 Task: Create ChildIssue0000000306 as Child Issue of Issue Issue0000000153 in Backlog  in Scrum Project Project0000000031 in Jira. Create ChildIssue0000000307 as Child Issue of Issue Issue0000000154 in Backlog  in Scrum Project Project0000000031 in Jira. Create ChildIssue0000000308 as Child Issue of Issue Issue0000000154 in Backlog  in Scrum Project Project0000000031 in Jira. Create ChildIssue0000000309 as Child Issue of Issue Issue0000000155 in Backlog  in Scrum Project Project0000000031 in Jira. Create ChildIssue0000000310 as Child Issue of Issue Issue0000000155 in Backlog  in Scrum Project Project0000000031 in Jira
Action: Mouse moved to (482, 295)
Screenshot: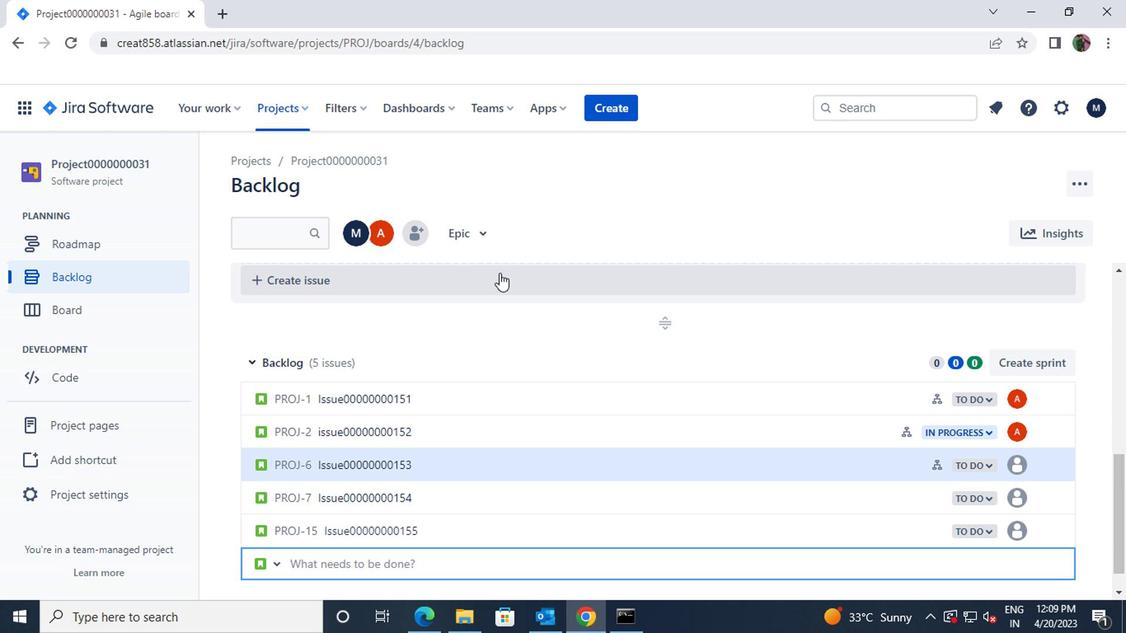 
Action: Mouse scrolled (482, 295) with delta (0, 0)
Screenshot: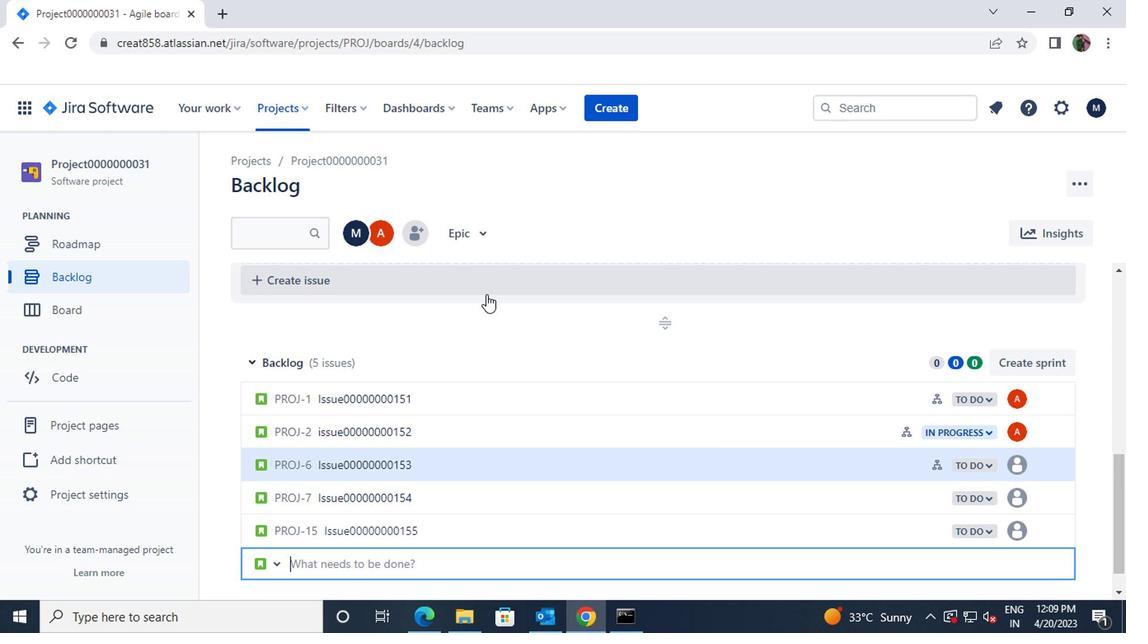 
Action: Mouse scrolled (482, 295) with delta (0, 0)
Screenshot: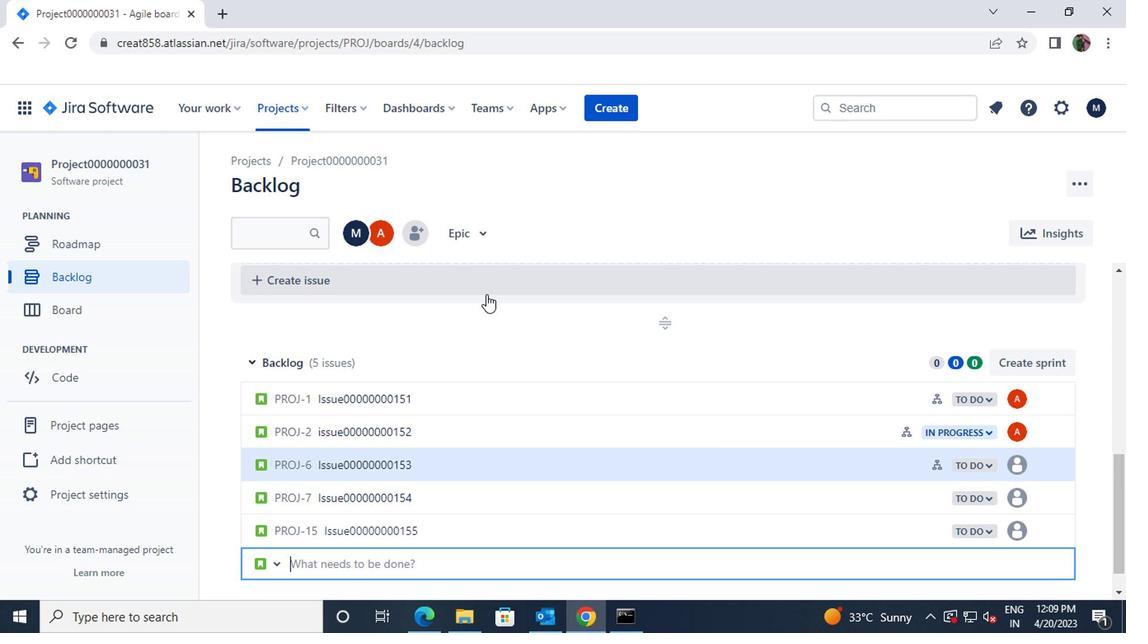 
Action: Mouse moved to (693, 428)
Screenshot: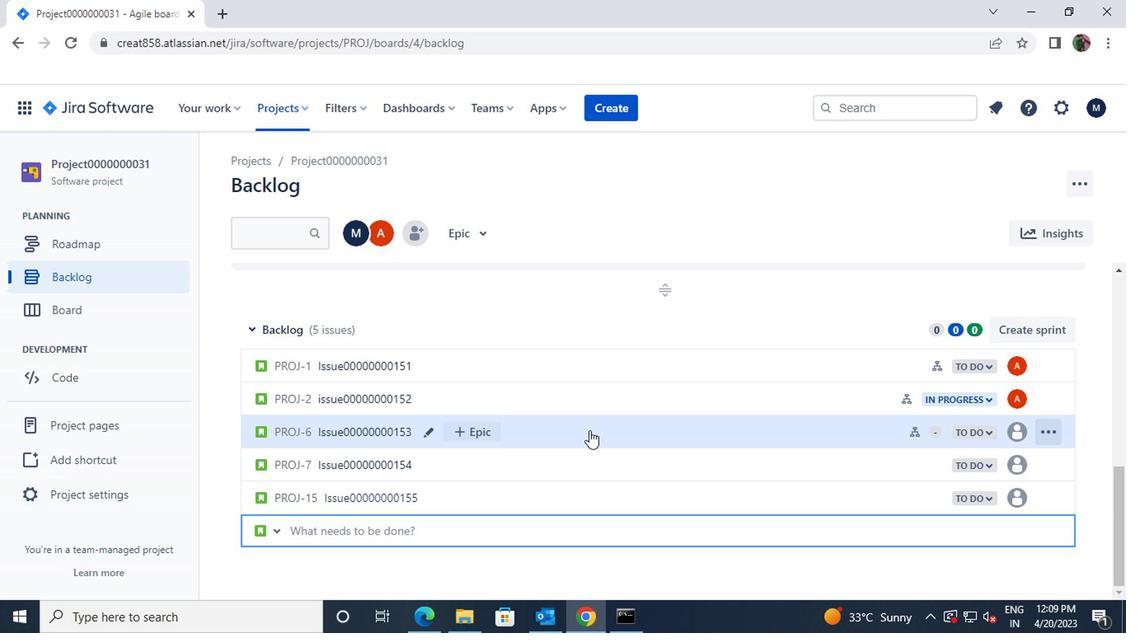 
Action: Mouse pressed left at (693, 428)
Screenshot: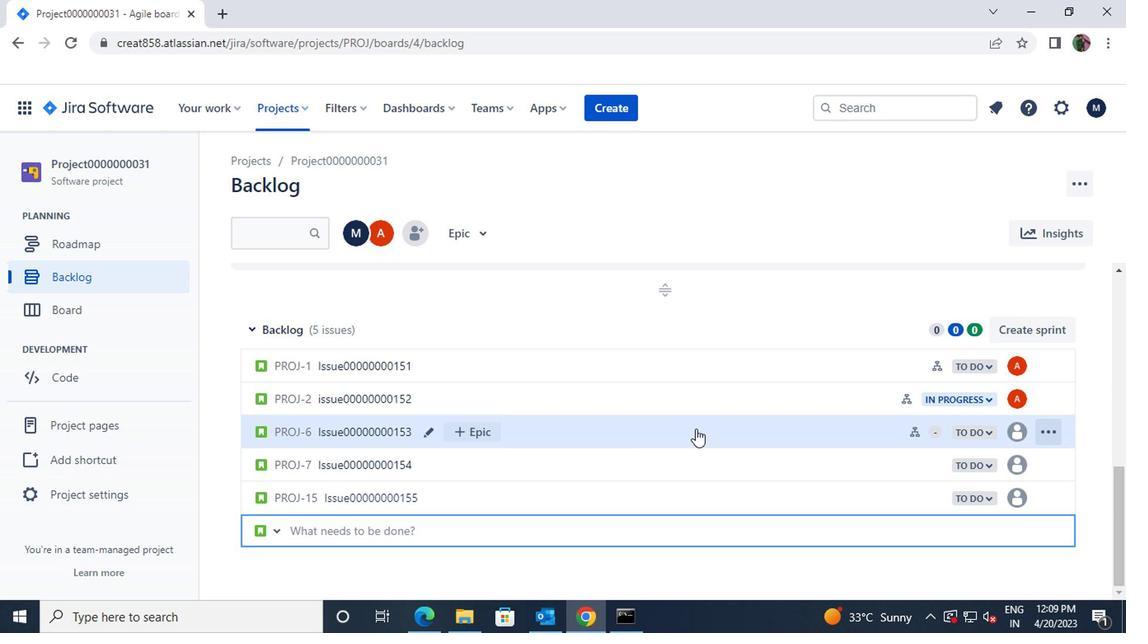 
Action: Mouse moved to (835, 364)
Screenshot: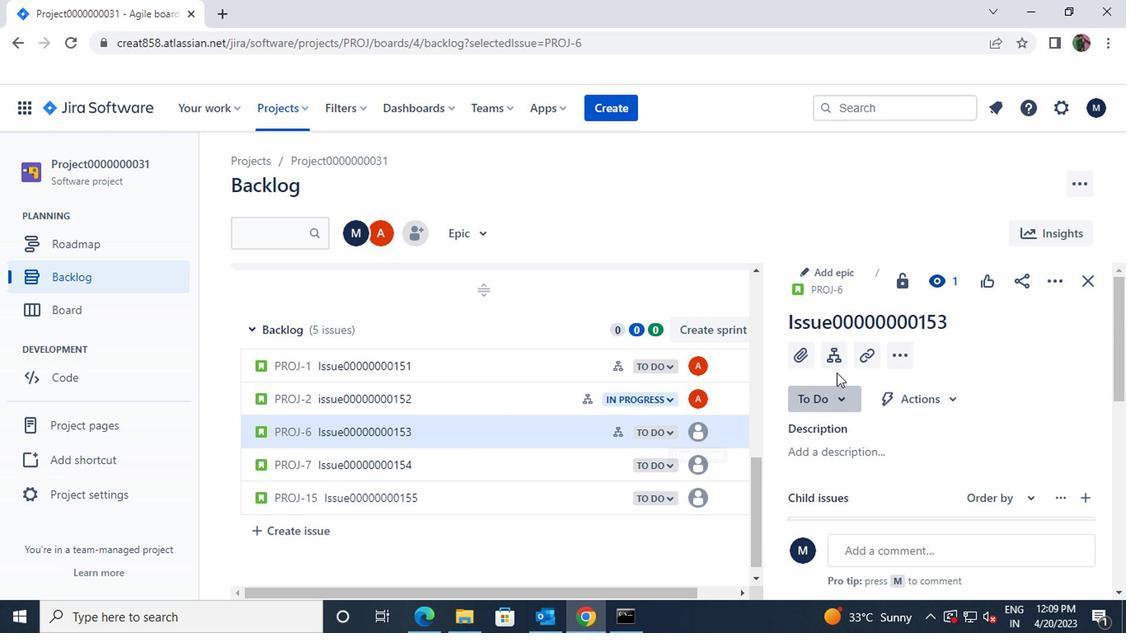 
Action: Mouse pressed left at (835, 364)
Screenshot: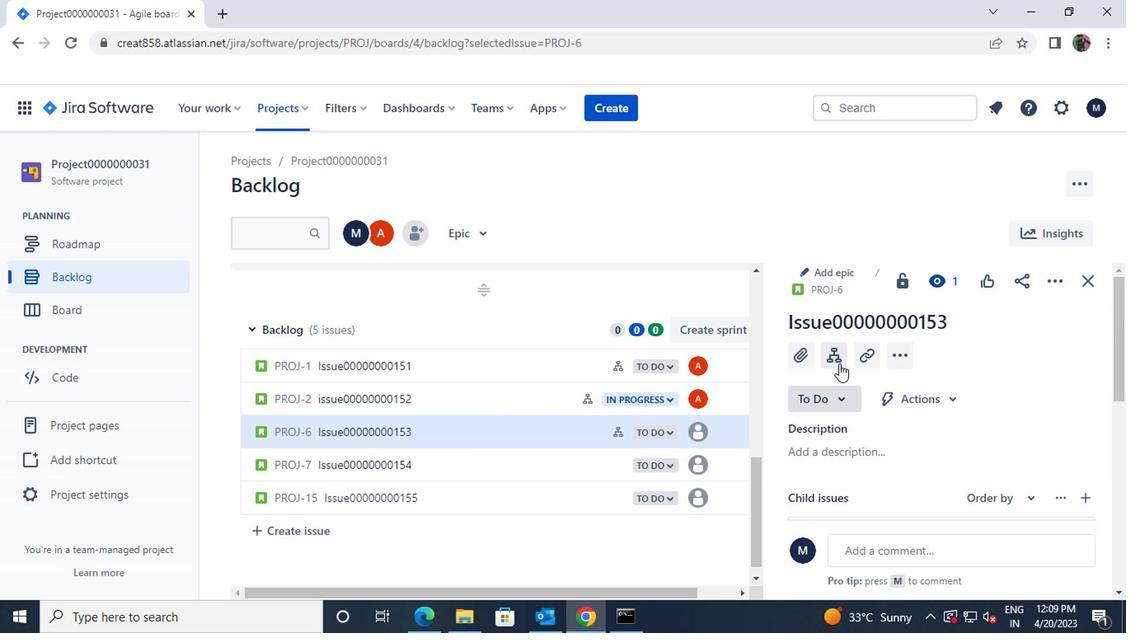 
Action: Mouse moved to (828, 412)
Screenshot: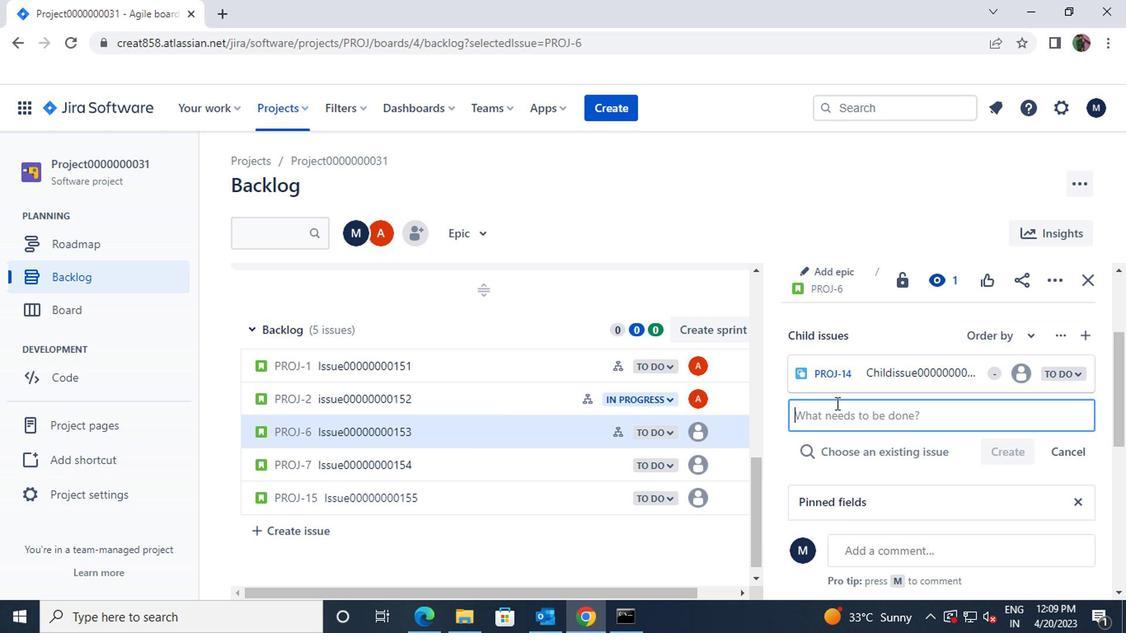 
Action: Mouse pressed left at (828, 412)
Screenshot: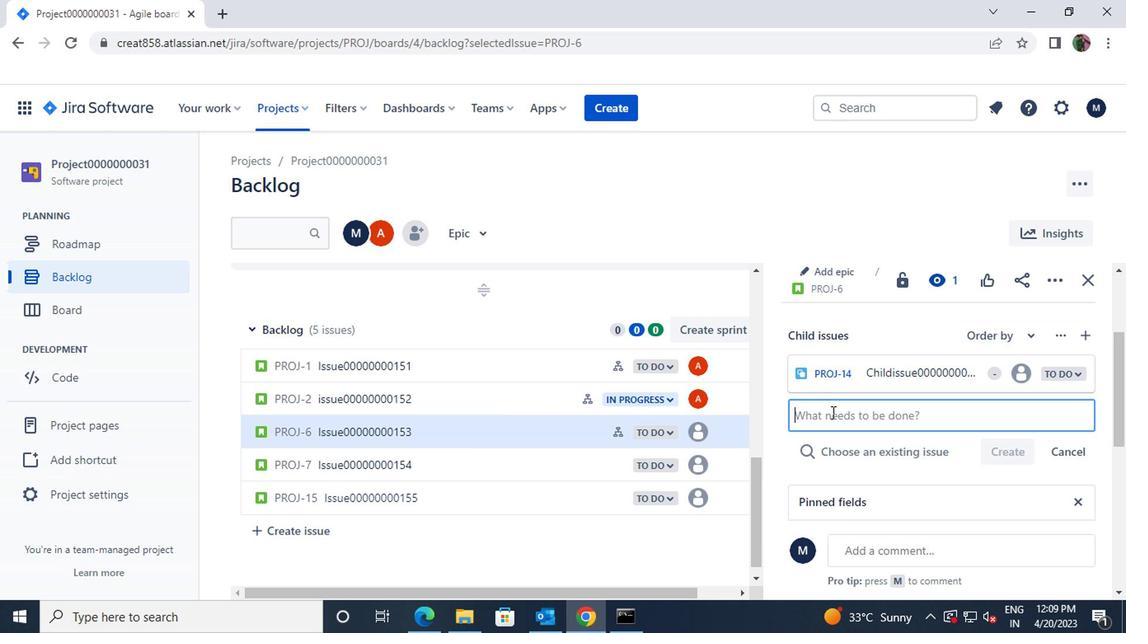 
Action: Key pressed <Key.shift>CHILDISSUE00000000306<Key.enter>
Screenshot: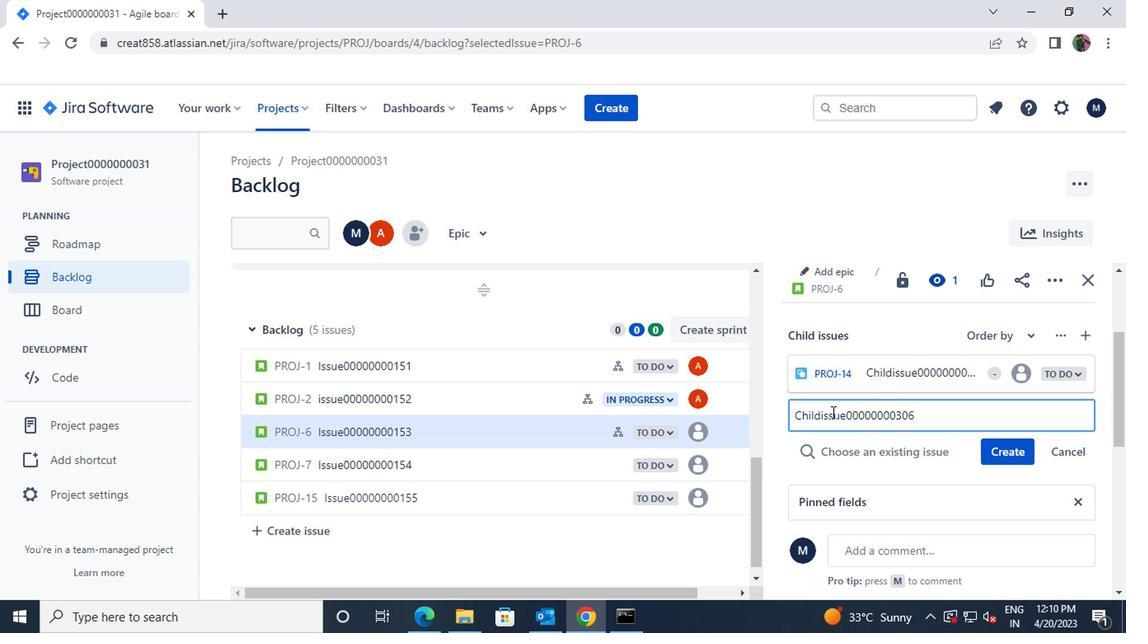 
Action: Mouse moved to (847, 459)
Screenshot: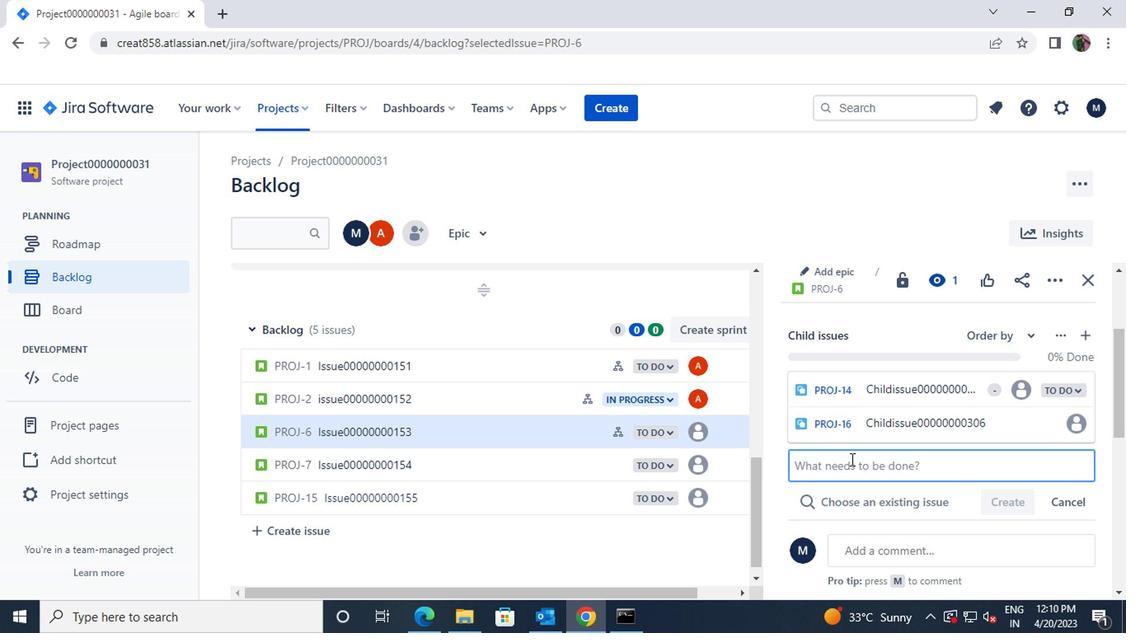 
Action: Mouse pressed left at (847, 459)
Screenshot: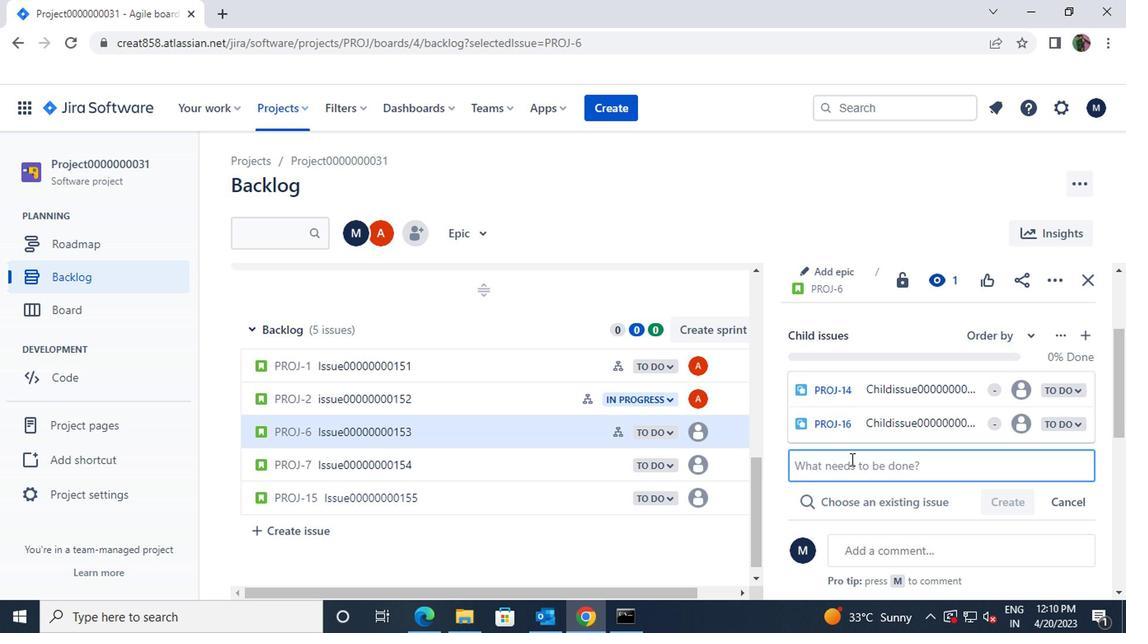 
Action: Key pressed <Key.shift>CHILDISSUE00000000307
Screenshot: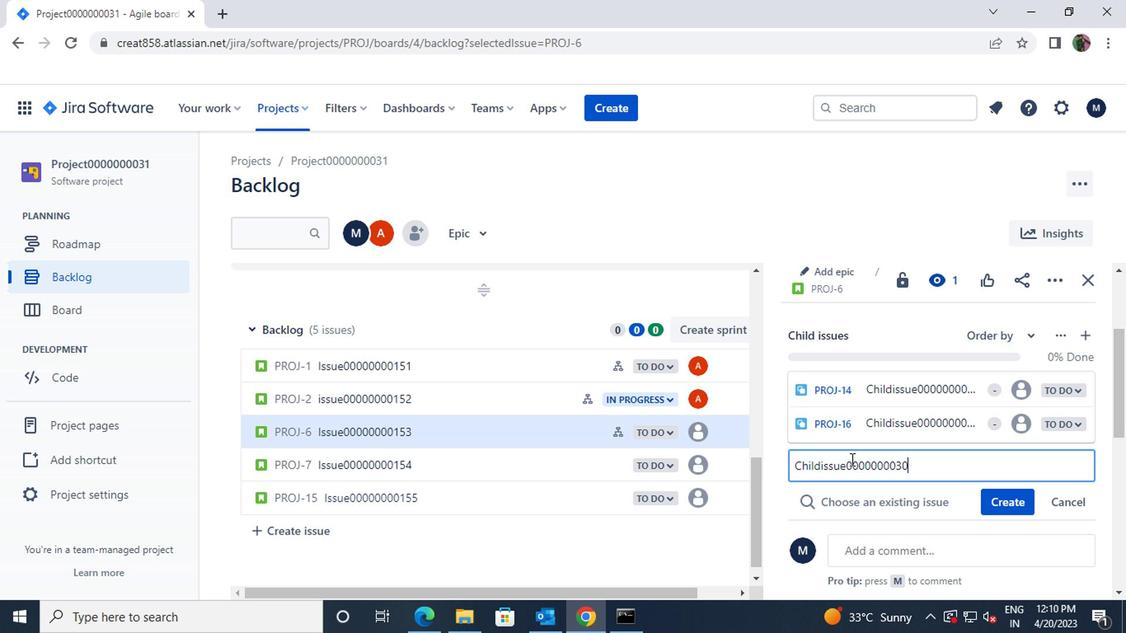 
Action: Mouse moved to (989, 499)
Screenshot: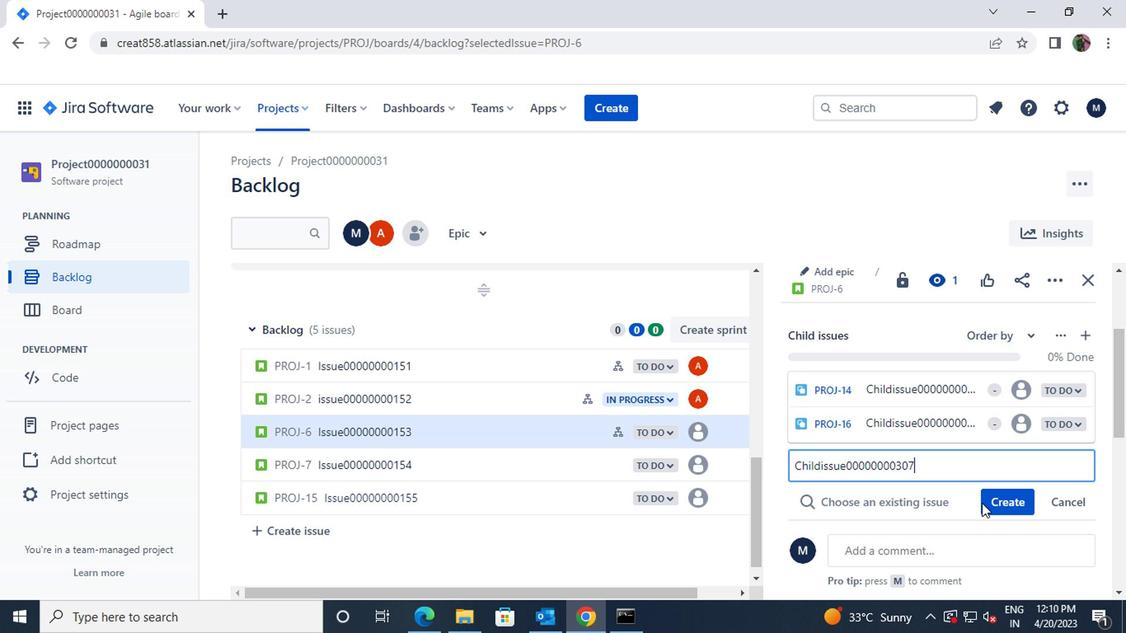 
Action: Mouse pressed left at (989, 499)
Screenshot: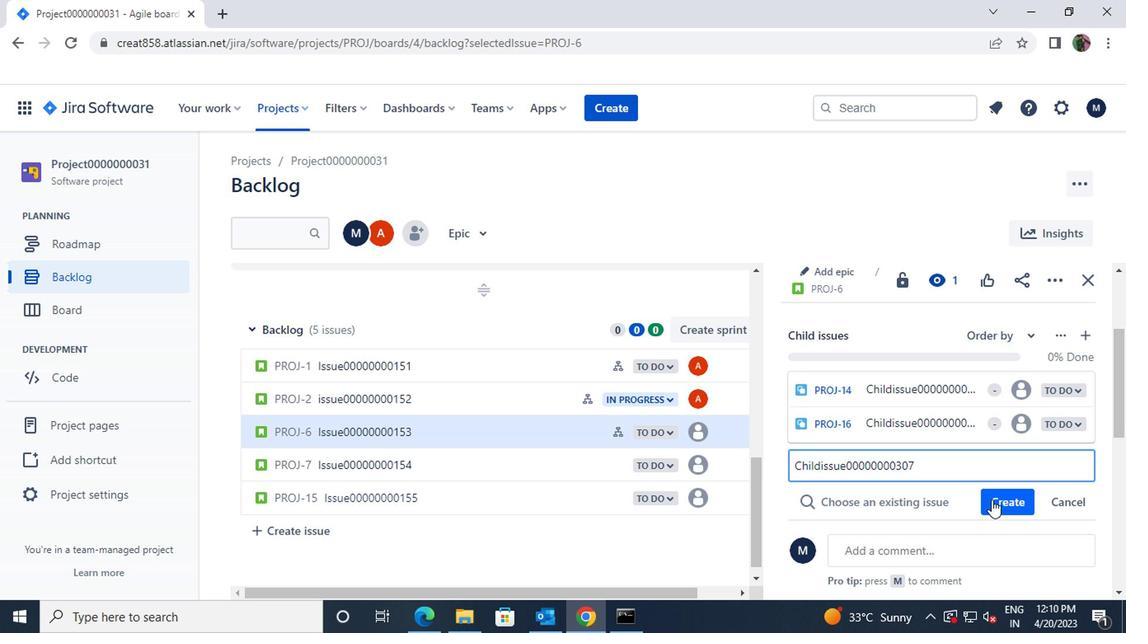 
Action: Mouse moved to (483, 464)
Screenshot: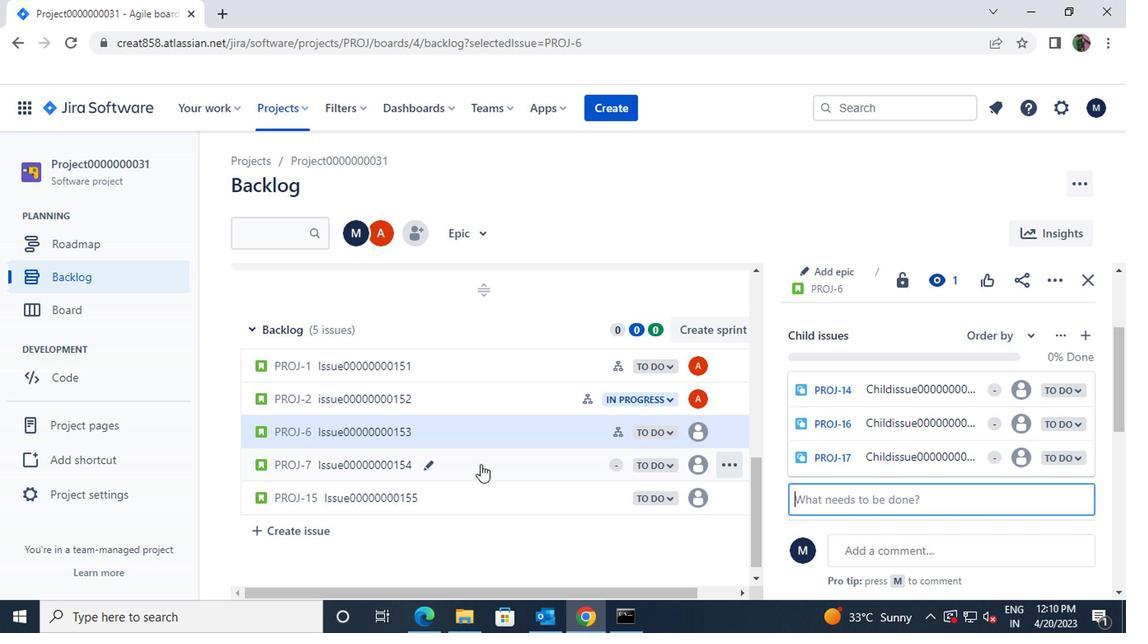 
Action: Mouse pressed left at (483, 464)
Screenshot: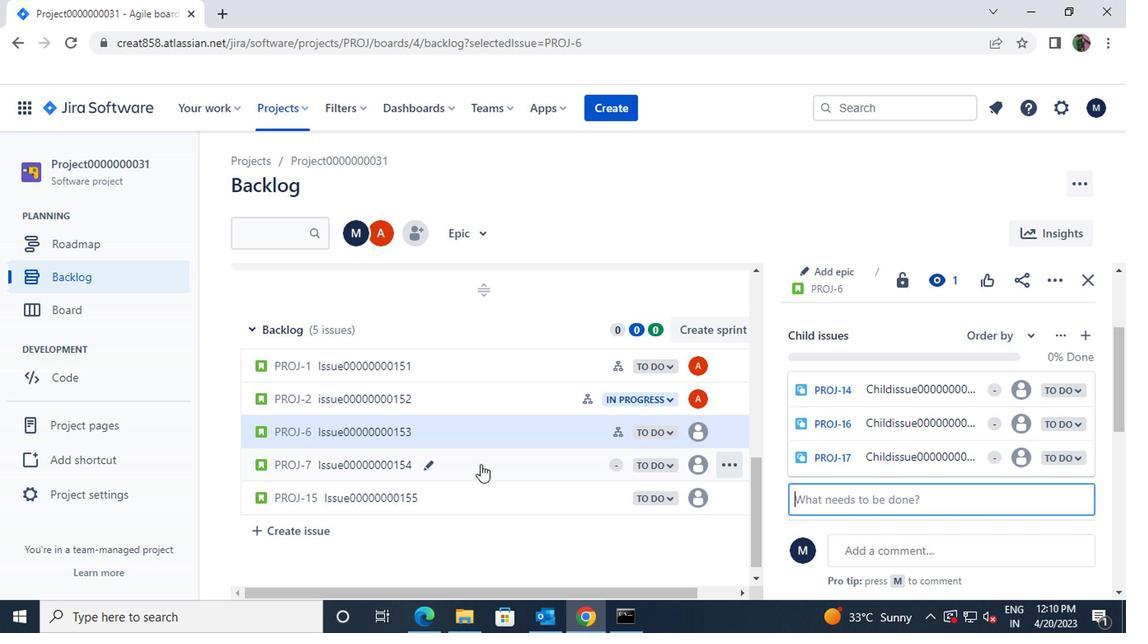
Action: Mouse moved to (829, 350)
Screenshot: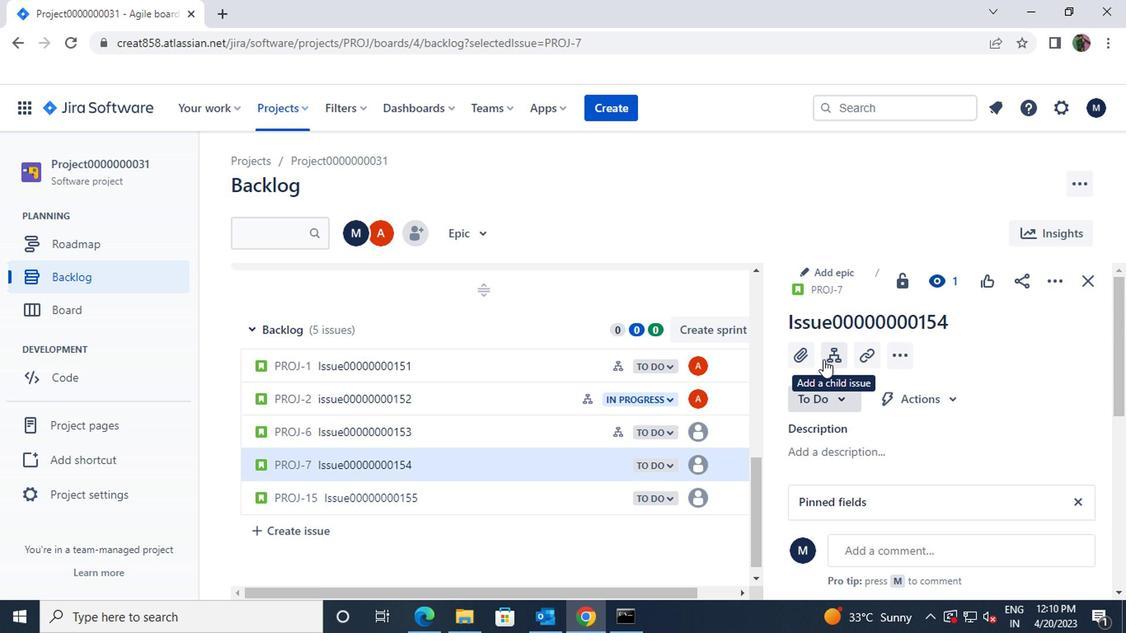 
Action: Mouse pressed left at (829, 350)
Screenshot: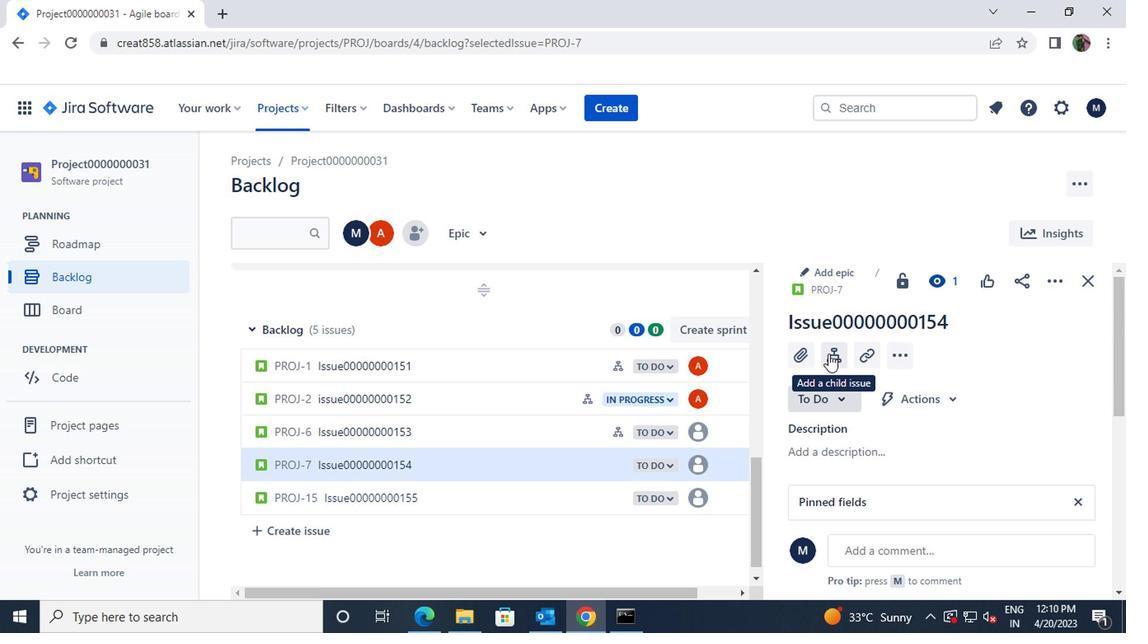 
Action: Mouse moved to (832, 418)
Screenshot: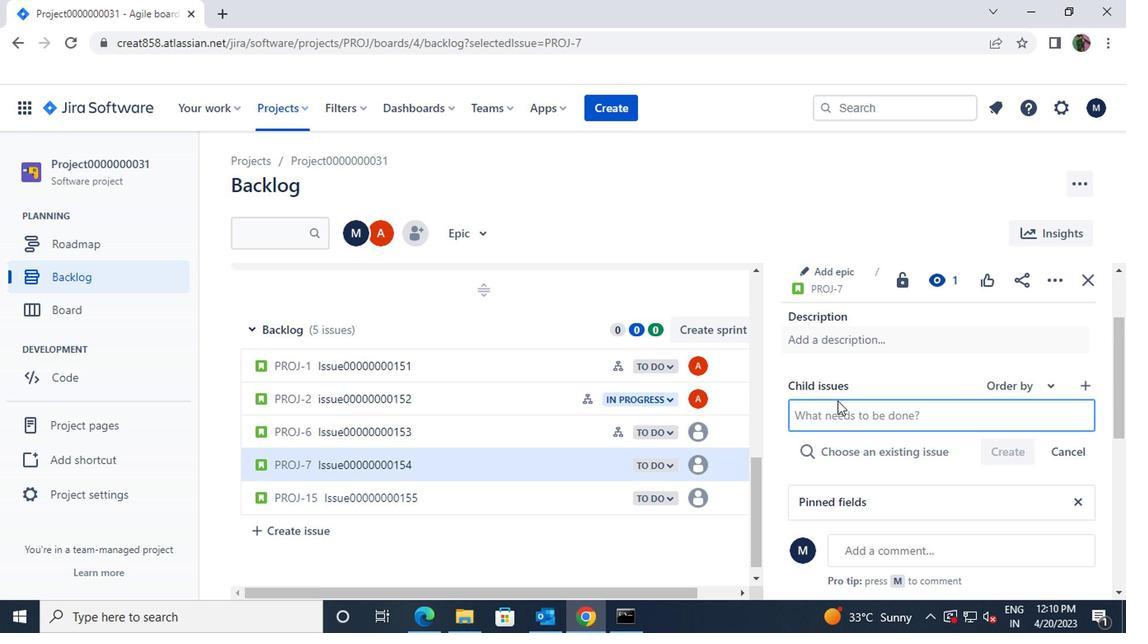 
Action: Mouse pressed left at (832, 418)
Screenshot: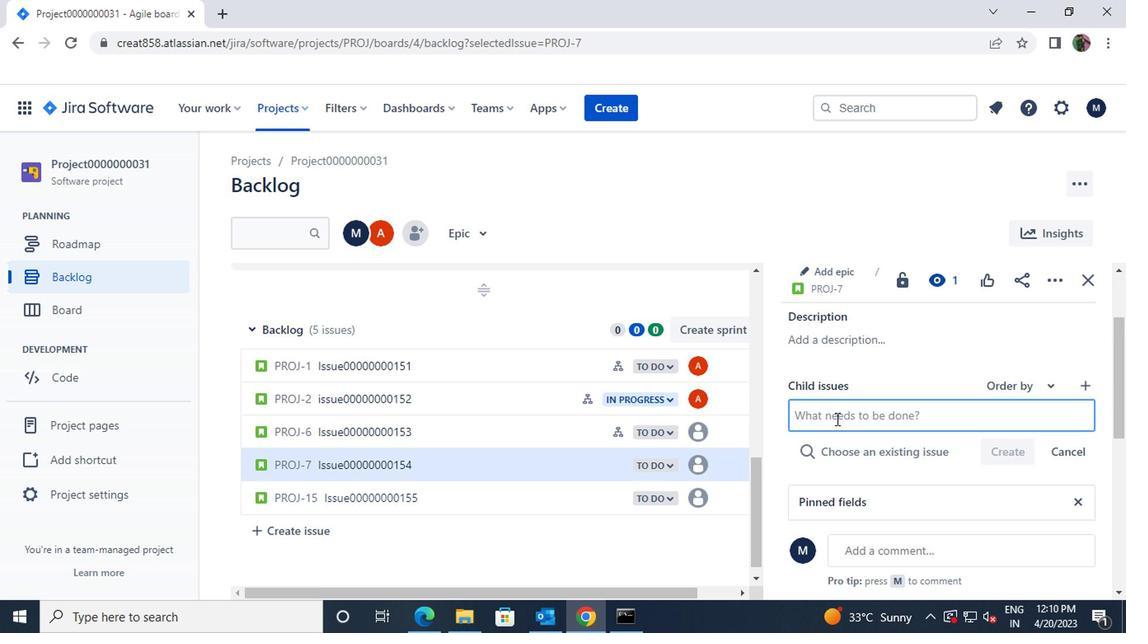 
Action: Mouse moved to (830, 422)
Screenshot: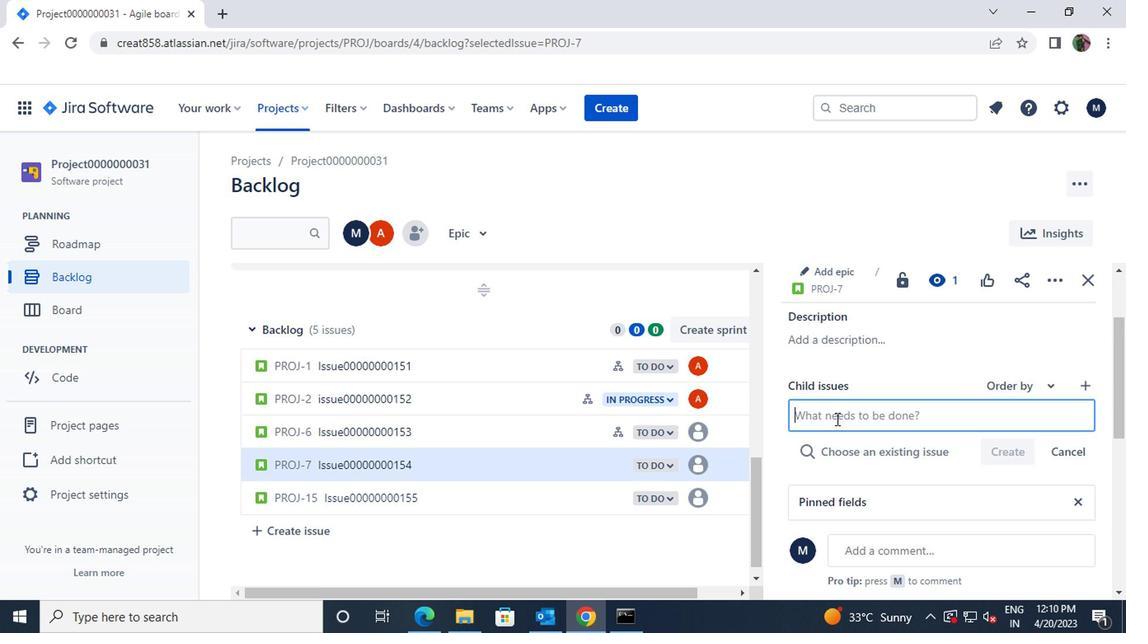 
Action: Key pressed <Key.shift>CHILDISSUE00000000308
Screenshot: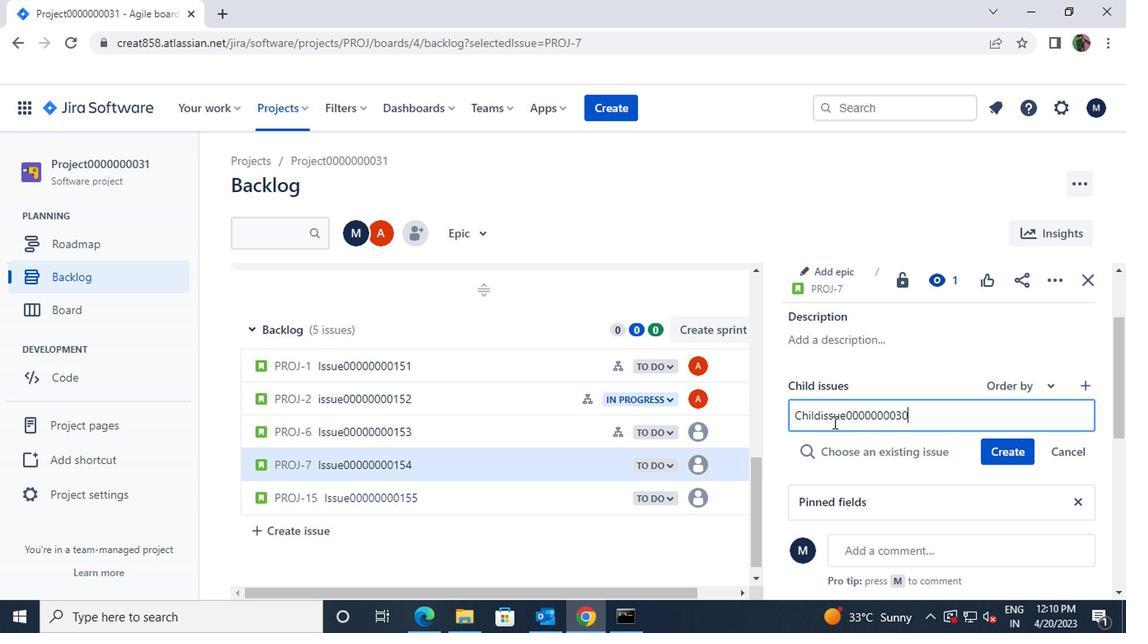 
Action: Mouse moved to (1005, 455)
Screenshot: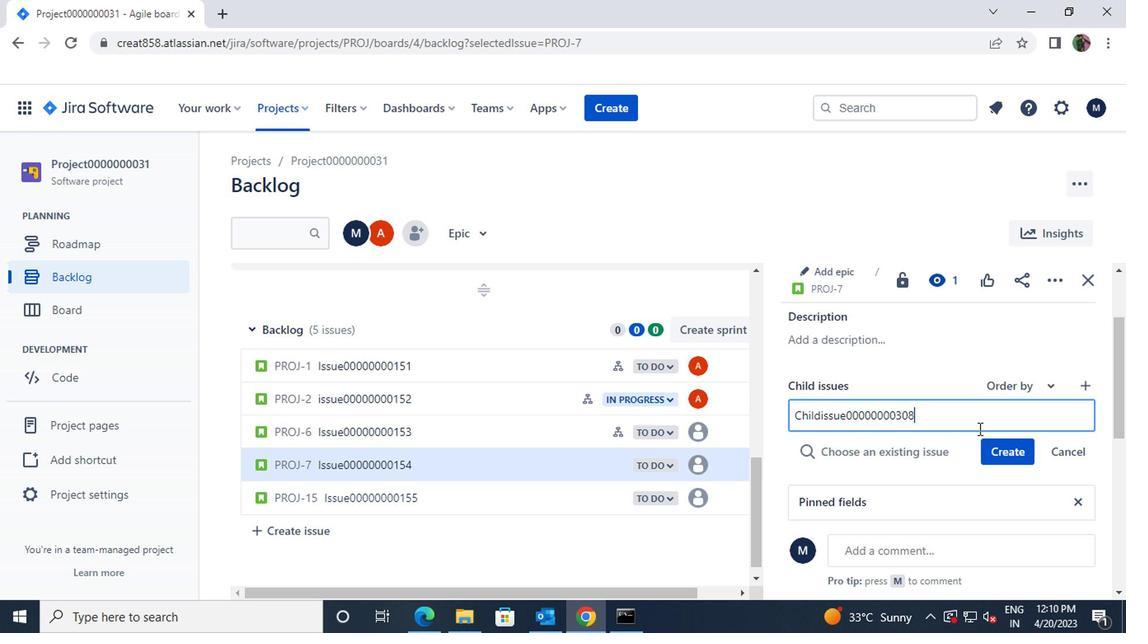 
Action: Mouse pressed left at (1005, 455)
Screenshot: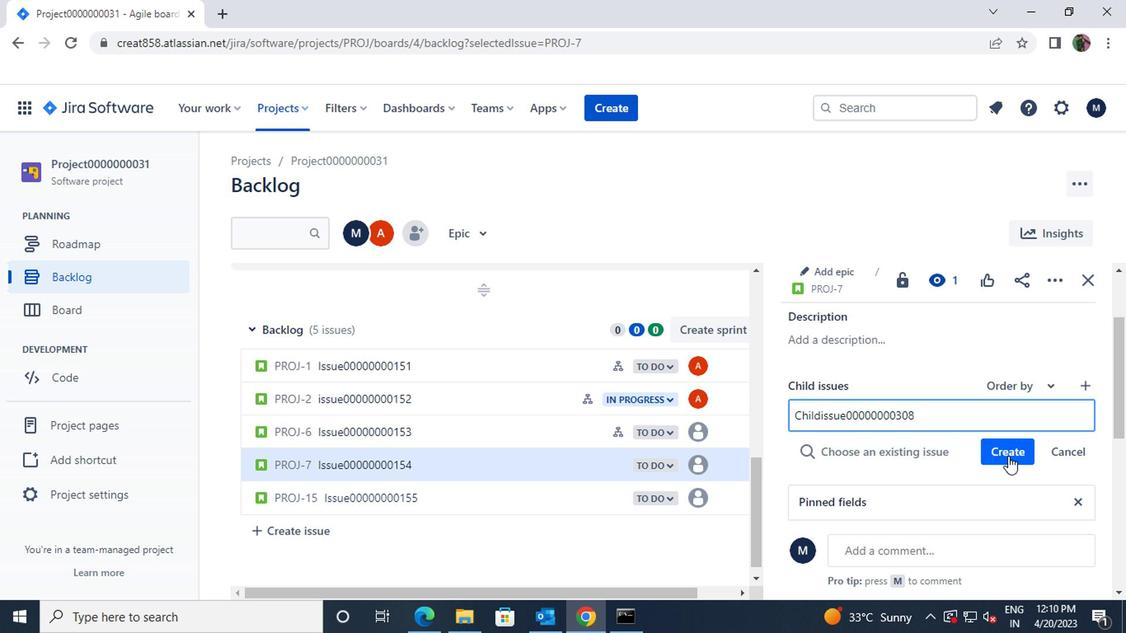 
Action: Mouse moved to (990, 459)
Screenshot: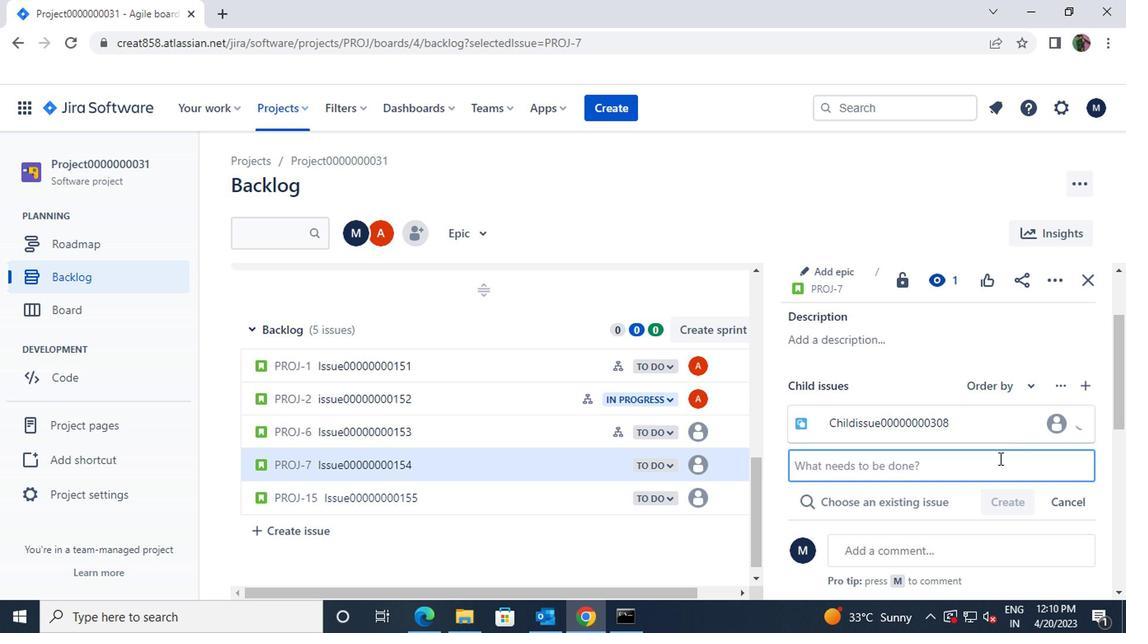 
Action: Key pressed <Key.shift>CHILDISSUE00000000309
Screenshot: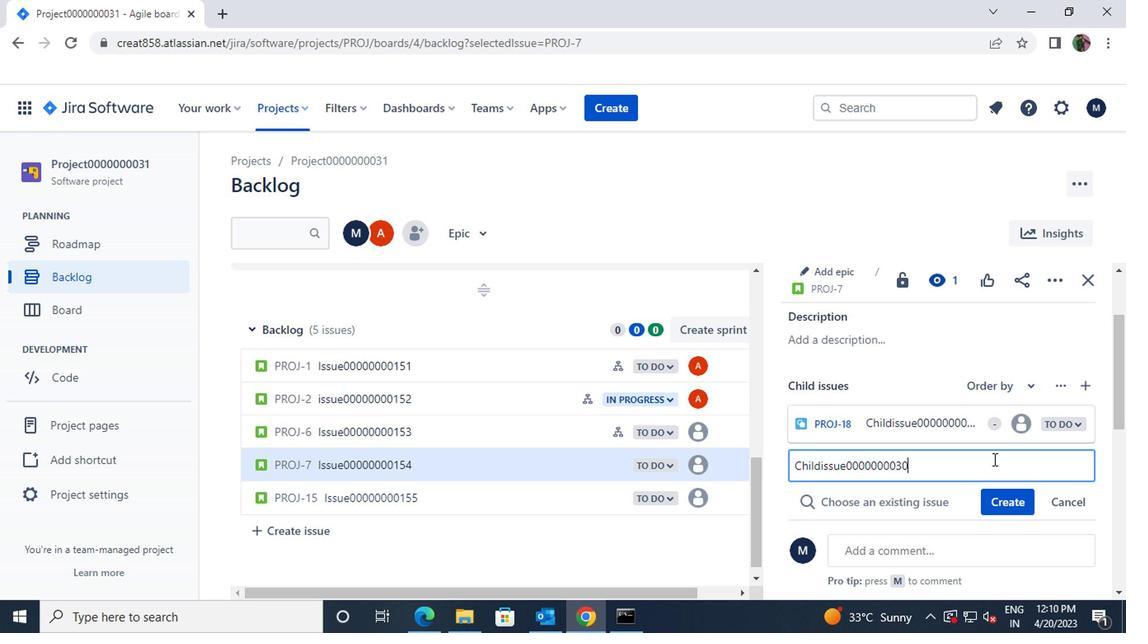 
Action: Mouse moved to (1011, 502)
Screenshot: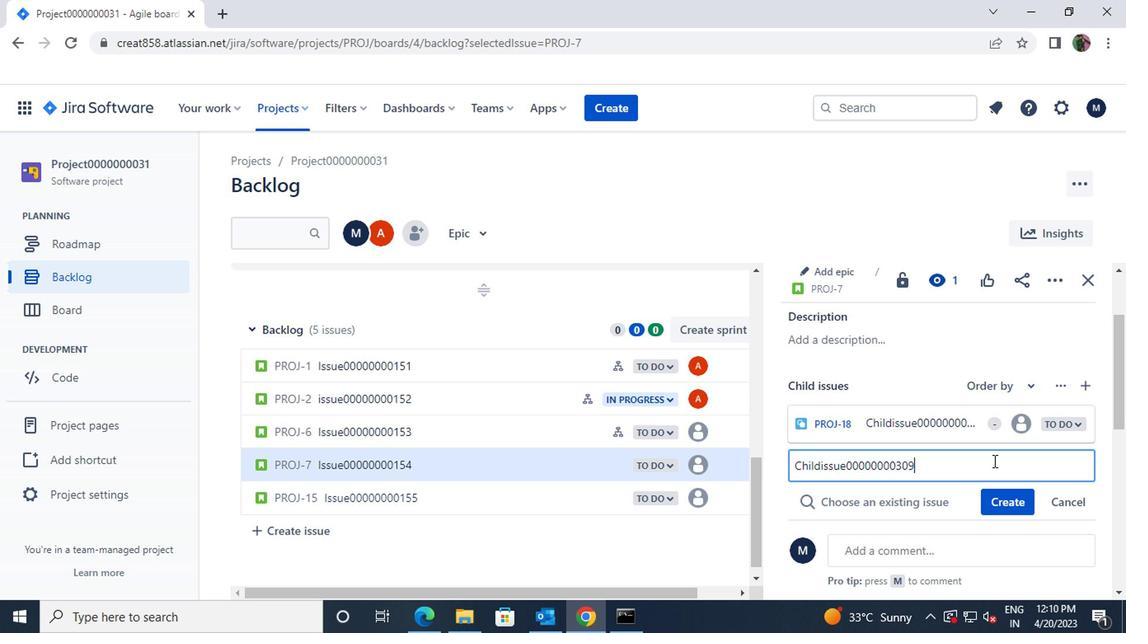 
Action: Mouse pressed left at (1011, 502)
Screenshot: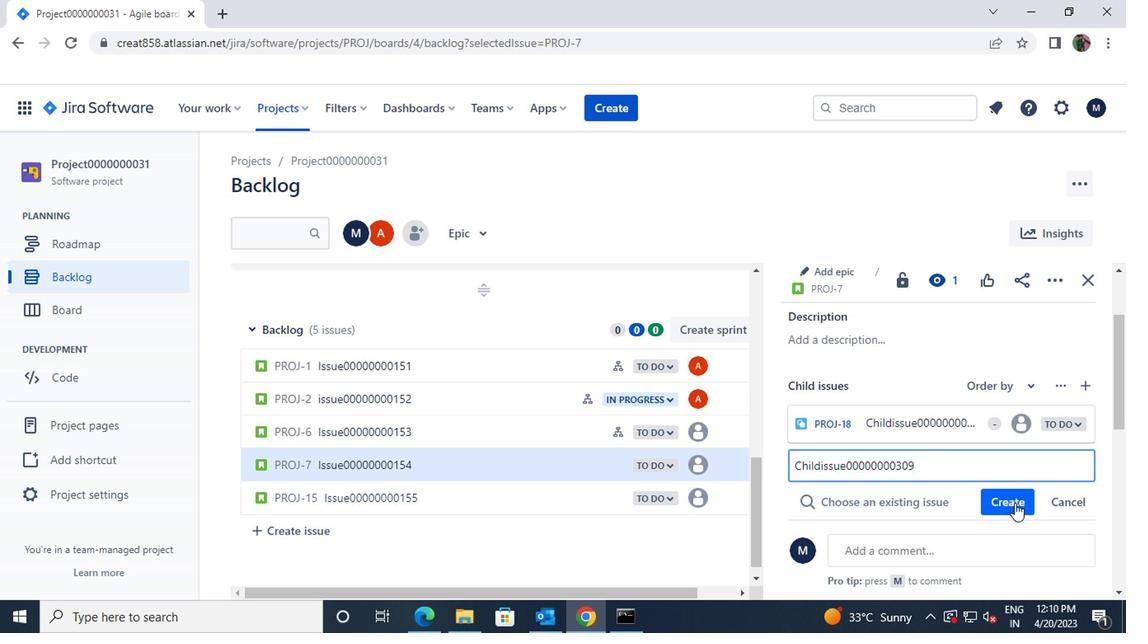 
Action: Mouse moved to (564, 495)
Screenshot: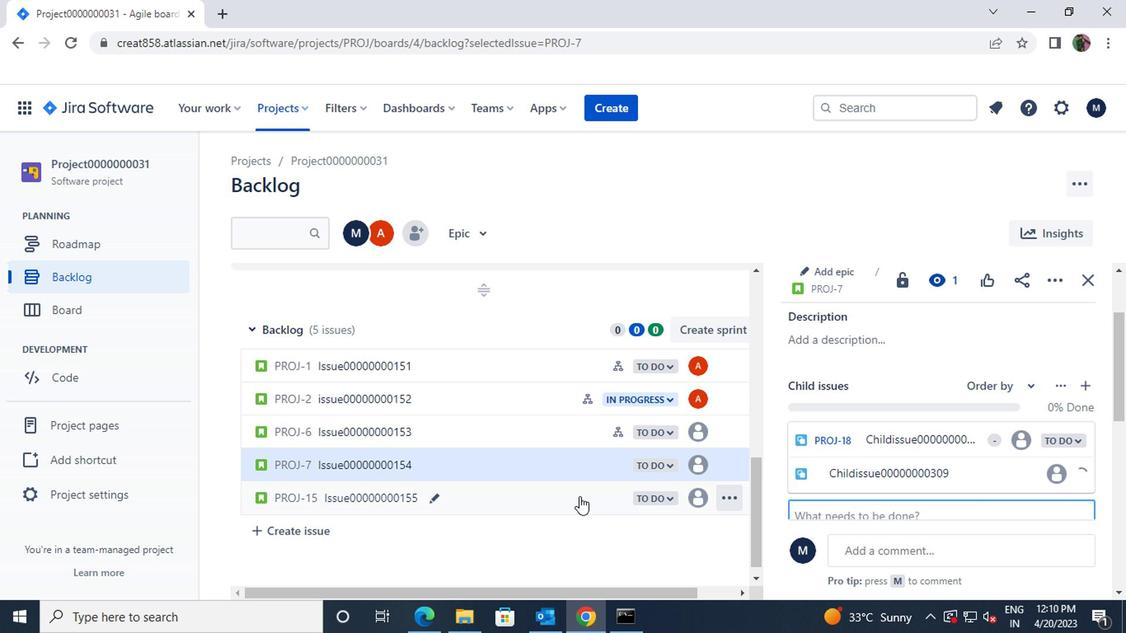 
Action: Mouse pressed left at (564, 495)
Screenshot: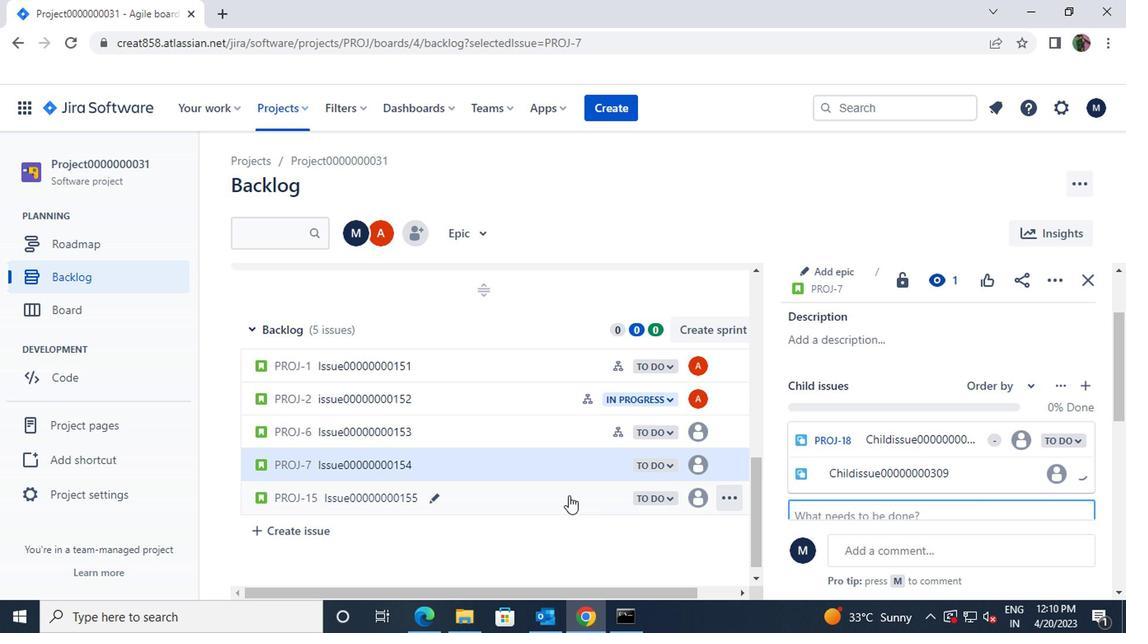 
Action: Mouse moved to (832, 355)
Screenshot: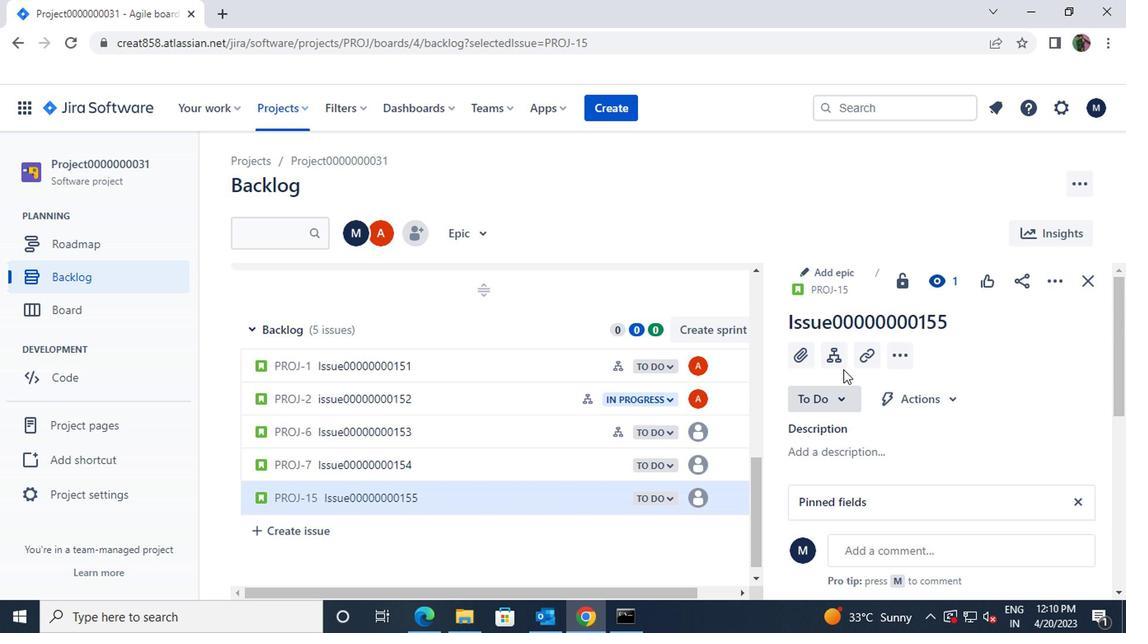 
Action: Mouse pressed left at (832, 355)
Screenshot: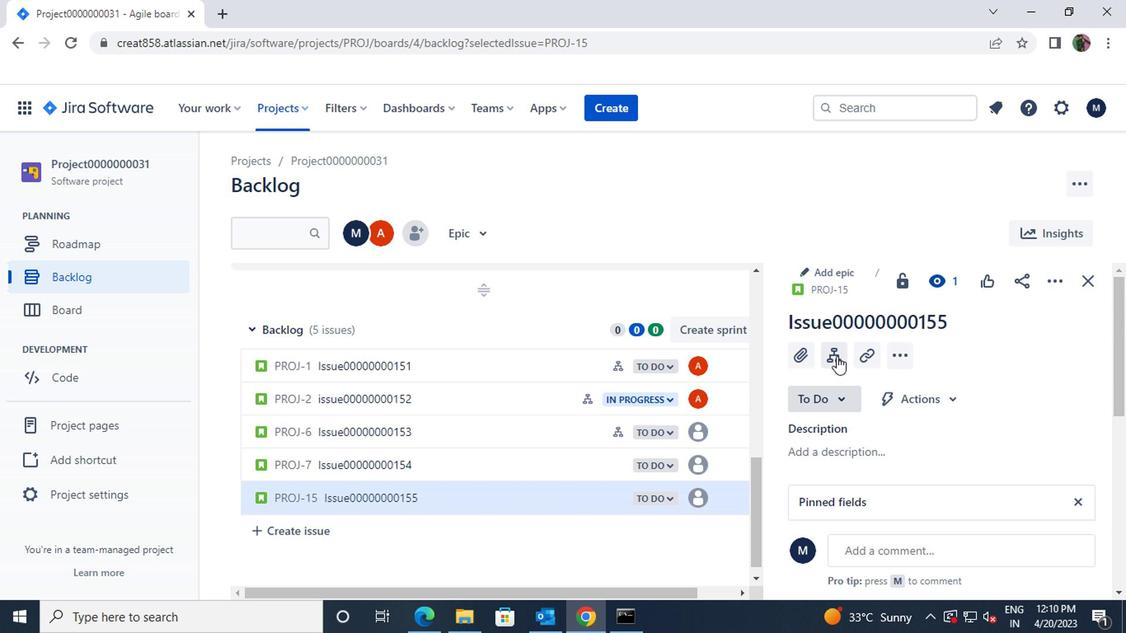 
Action: Mouse moved to (838, 414)
Screenshot: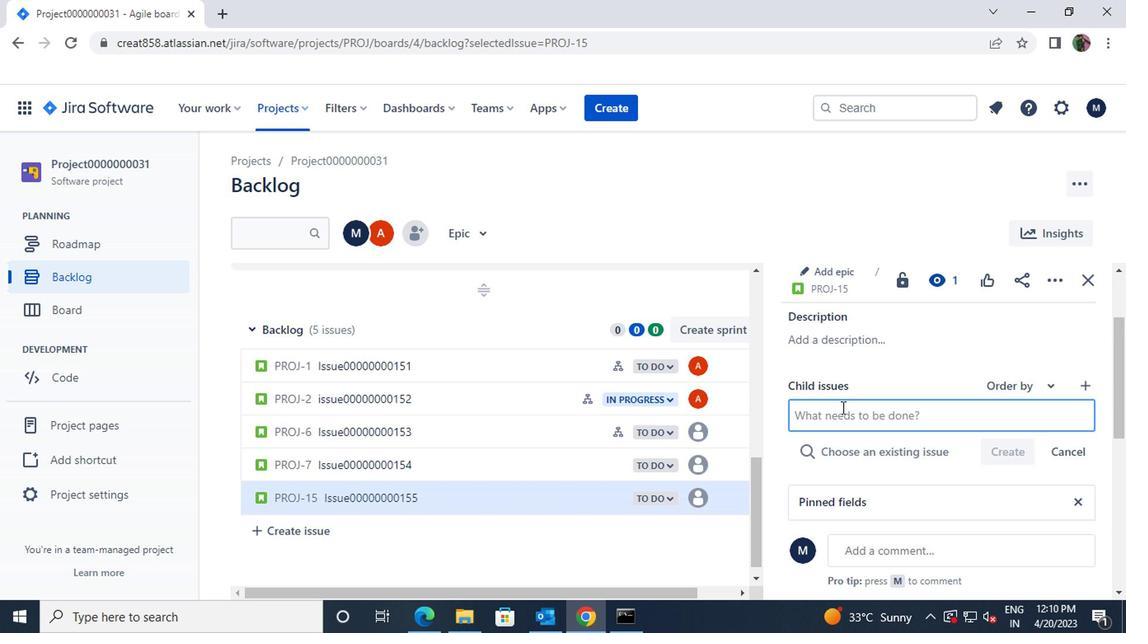 
Action: Mouse pressed left at (838, 414)
Screenshot: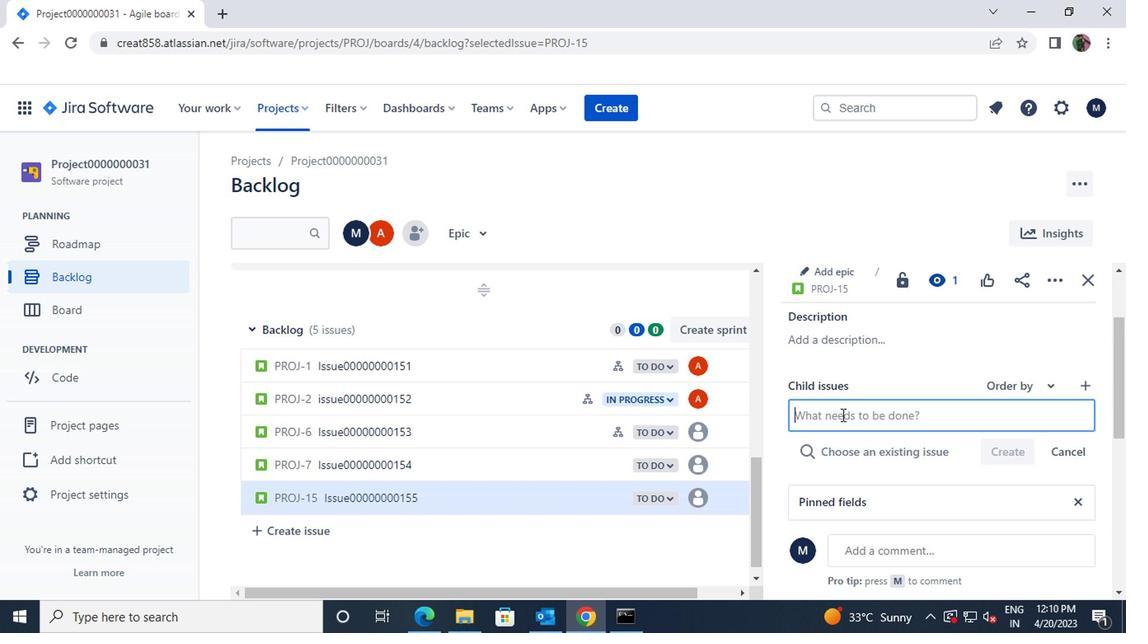 
Action: Key pressed <Key.shift>CHILDISSUE09000000310
Screenshot: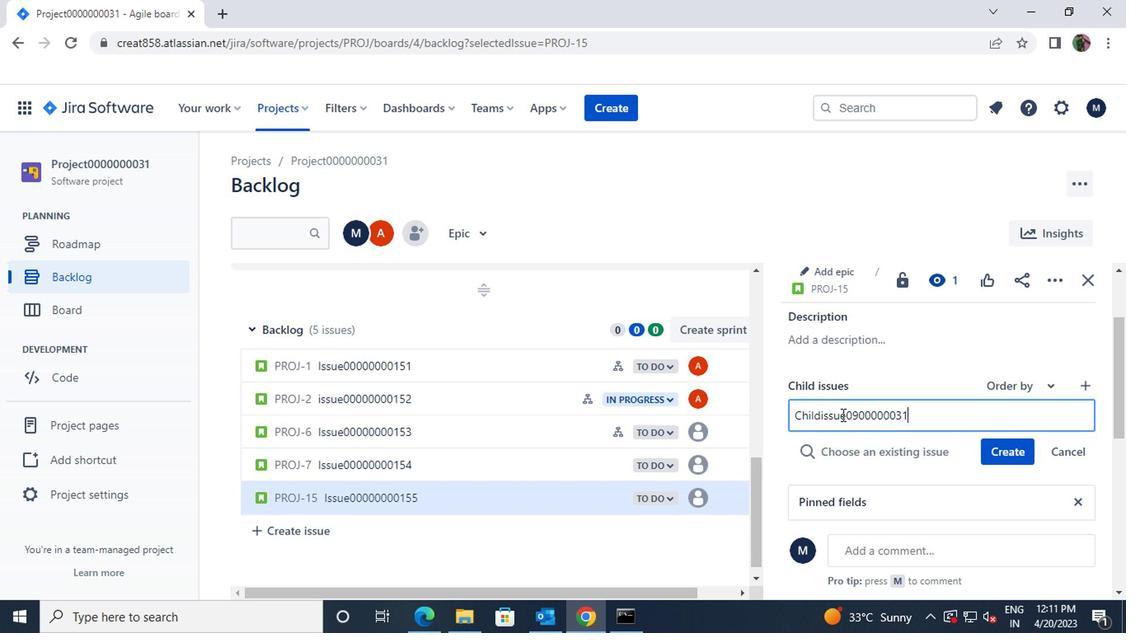 
Action: Mouse moved to (997, 451)
Screenshot: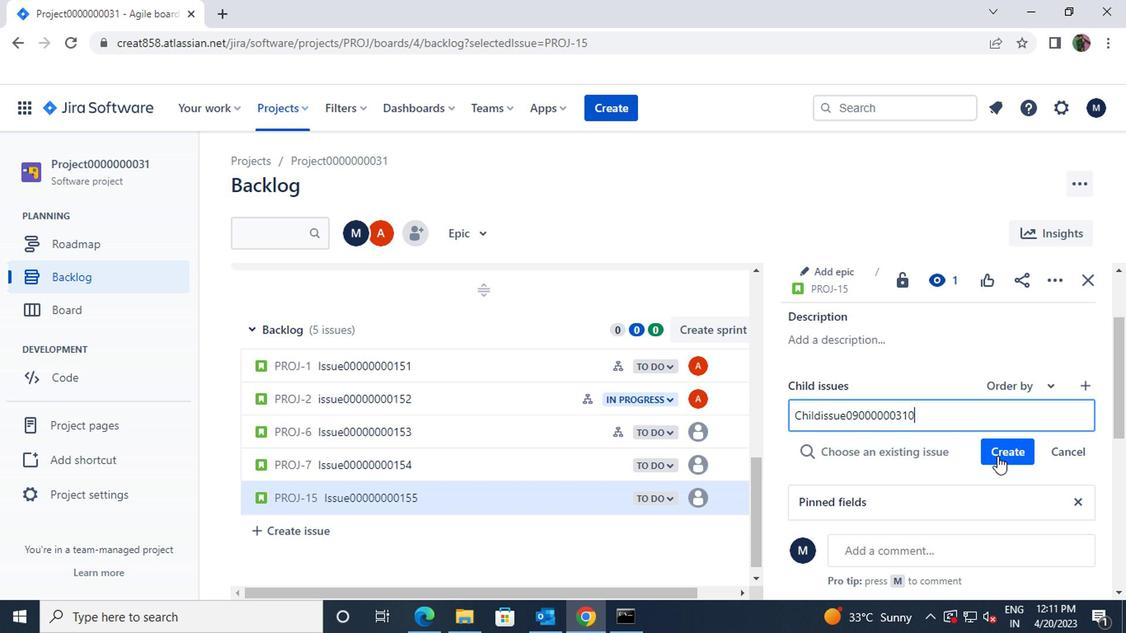 
Action: Mouse pressed left at (997, 451)
Screenshot: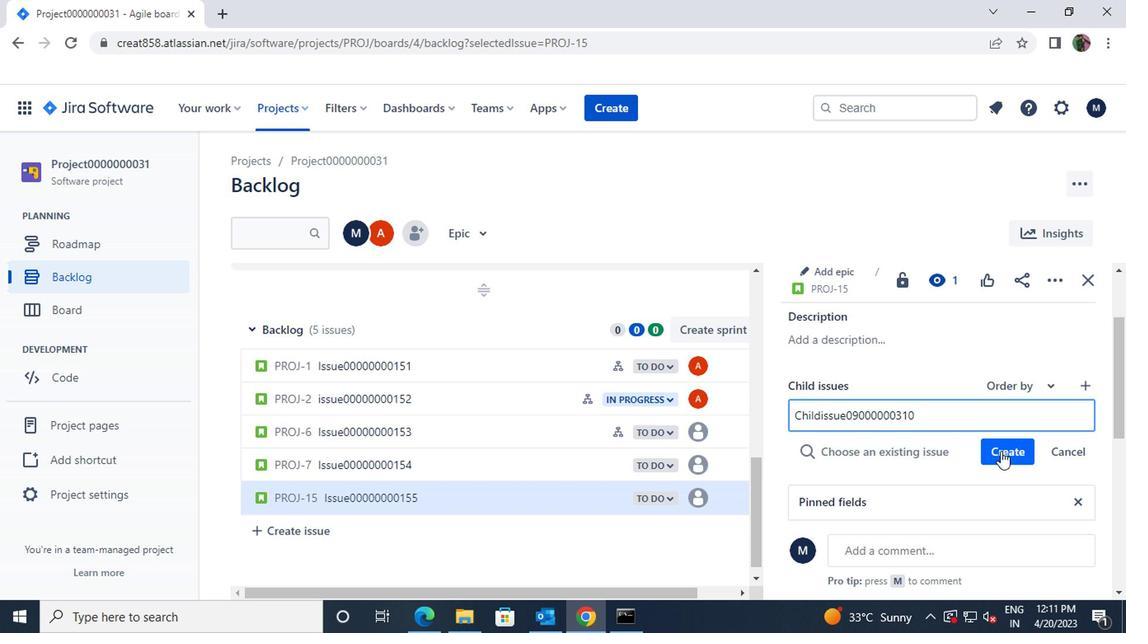 
